 Task: Select CSS Software.
Action: Mouse moved to (348, 88)
Screenshot: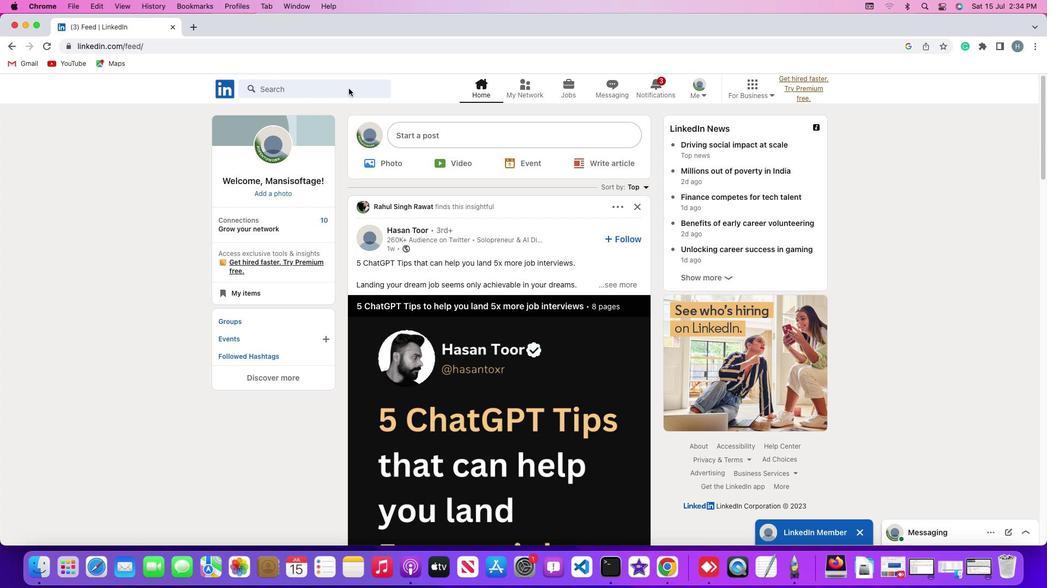 
Action: Mouse pressed left at (348, 88)
Screenshot: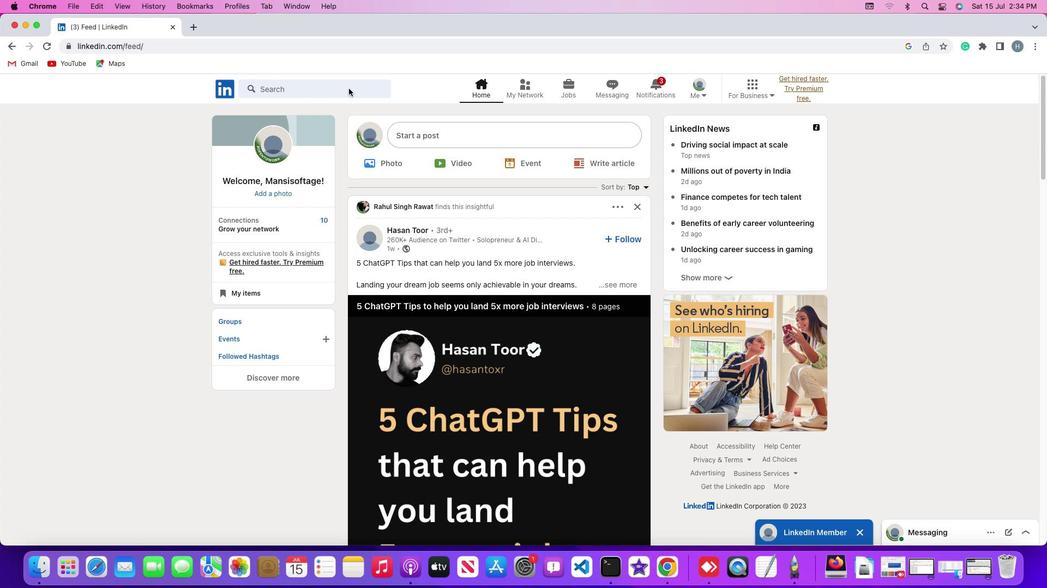 
Action: Mouse pressed left at (348, 88)
Screenshot: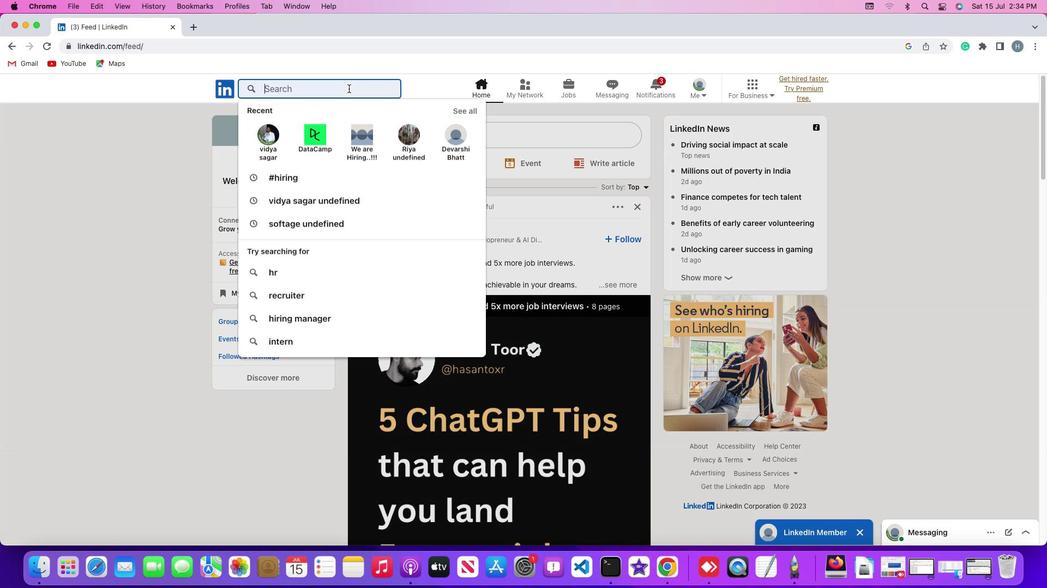 
Action: Key pressed Key.shift'#''h''i''r''i''n''g'Key.enter
Screenshot: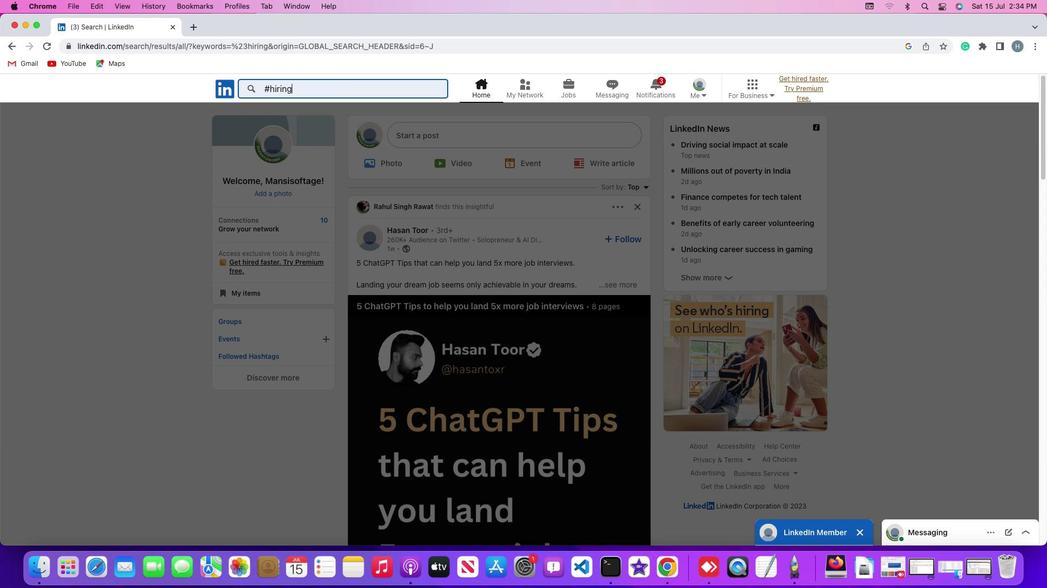 
Action: Mouse moved to (587, 118)
Screenshot: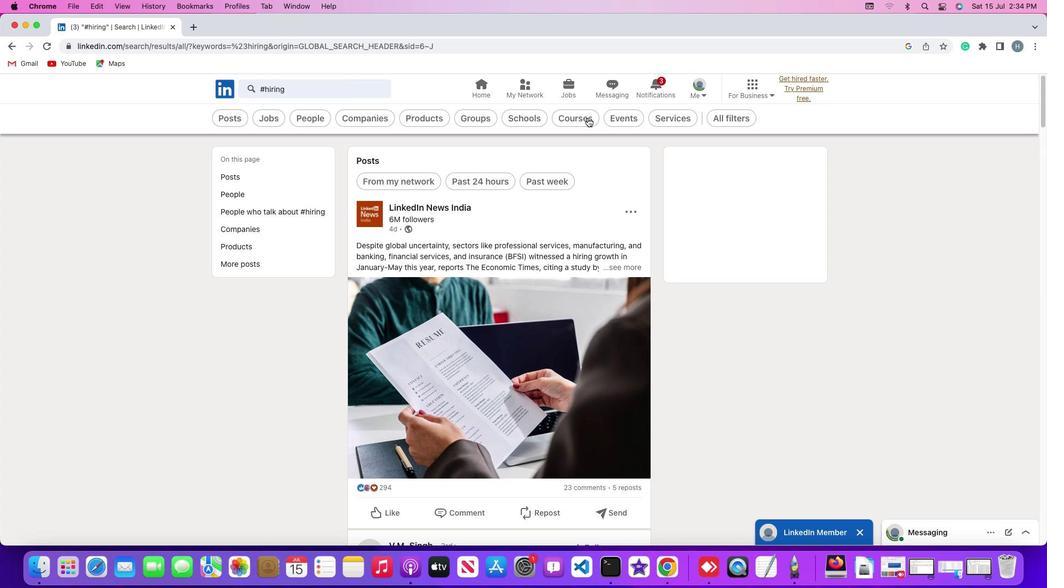 
Action: Mouse pressed left at (587, 118)
Screenshot: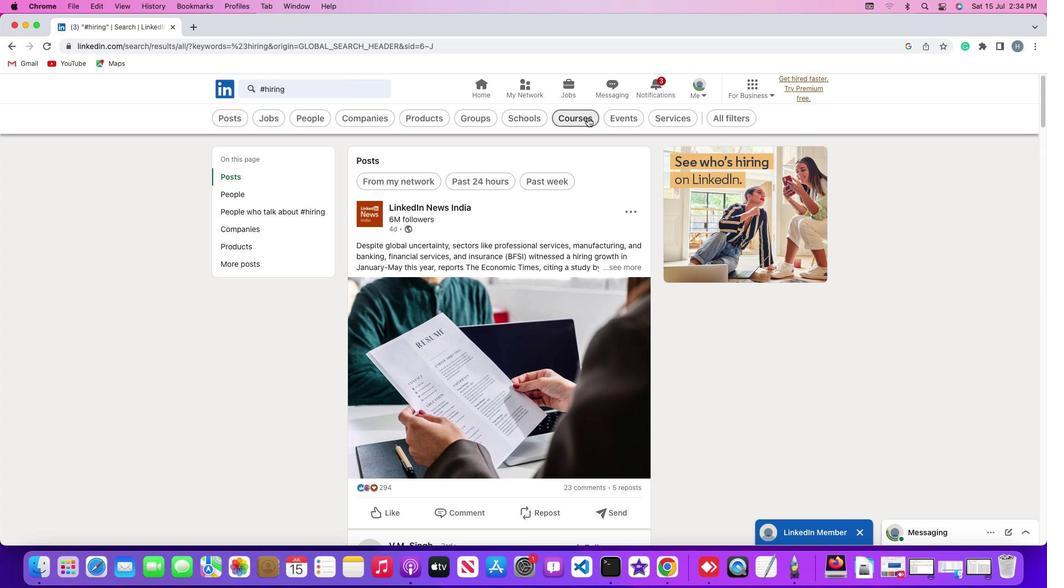 
Action: Mouse moved to (464, 119)
Screenshot: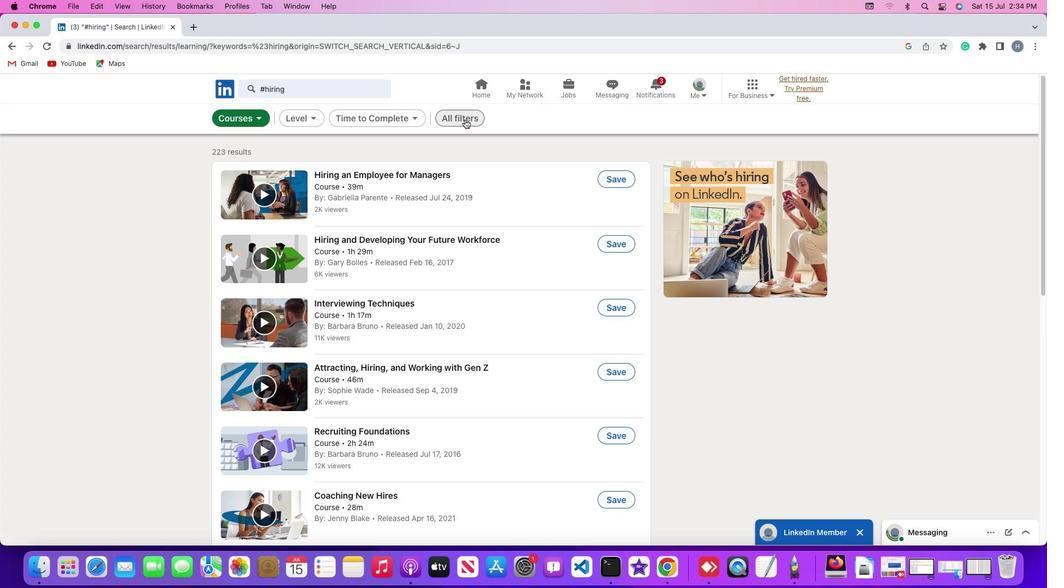 
Action: Mouse pressed left at (464, 119)
Screenshot: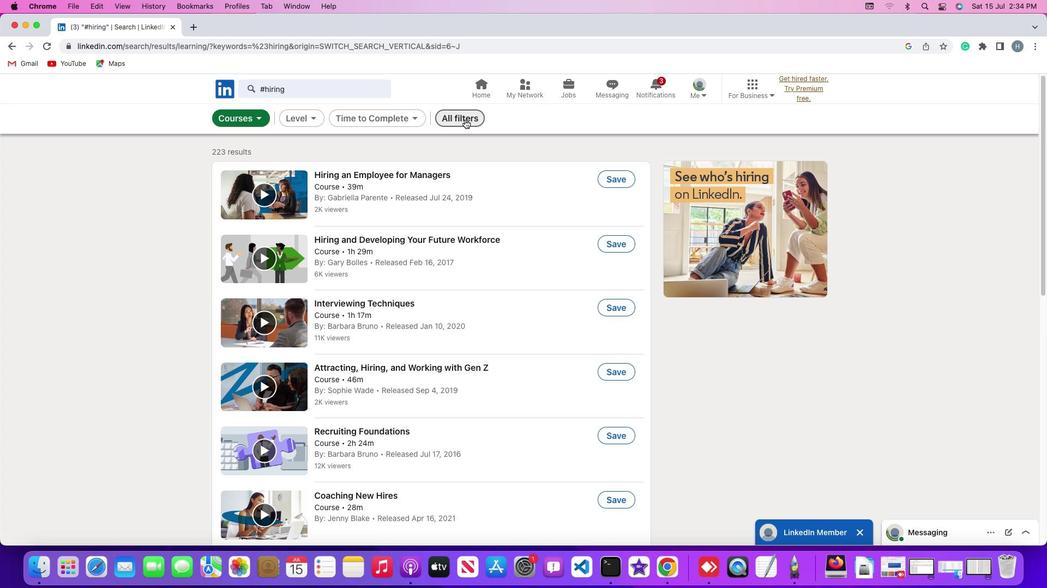 
Action: Mouse moved to (869, 425)
Screenshot: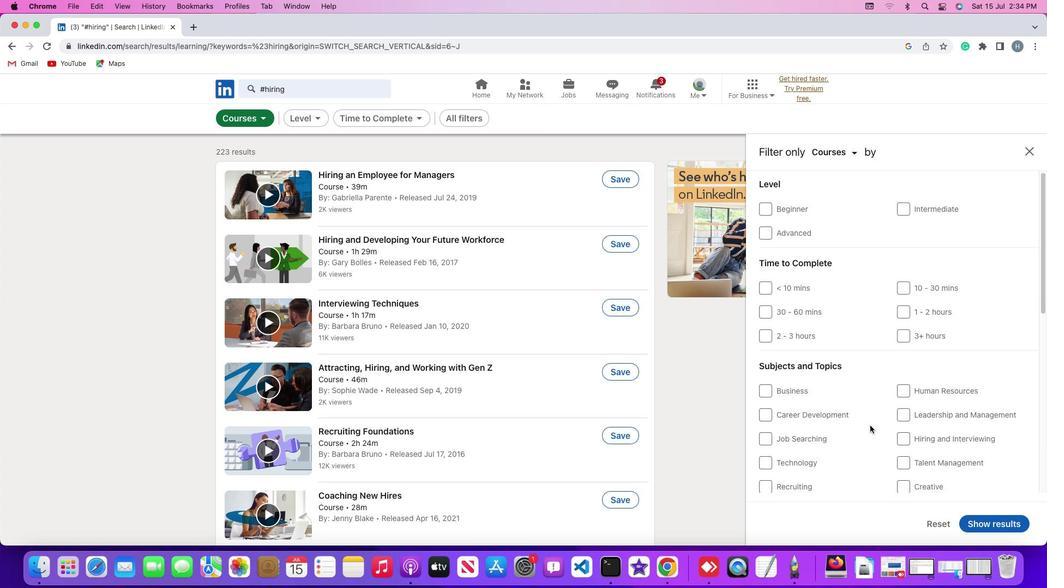 
Action: Mouse scrolled (869, 425) with delta (0, 0)
Screenshot: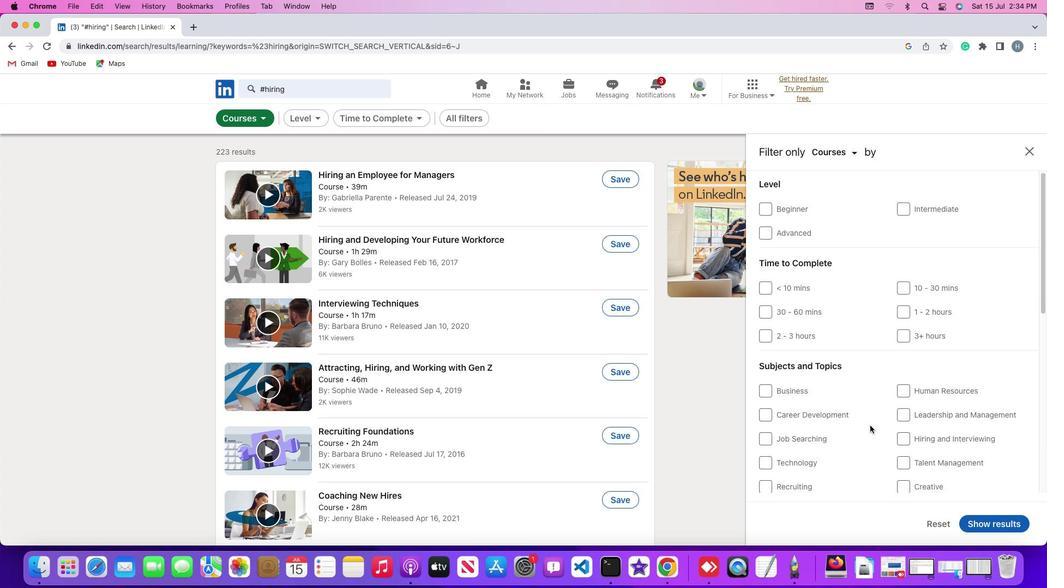 
Action: Mouse scrolled (869, 425) with delta (0, 0)
Screenshot: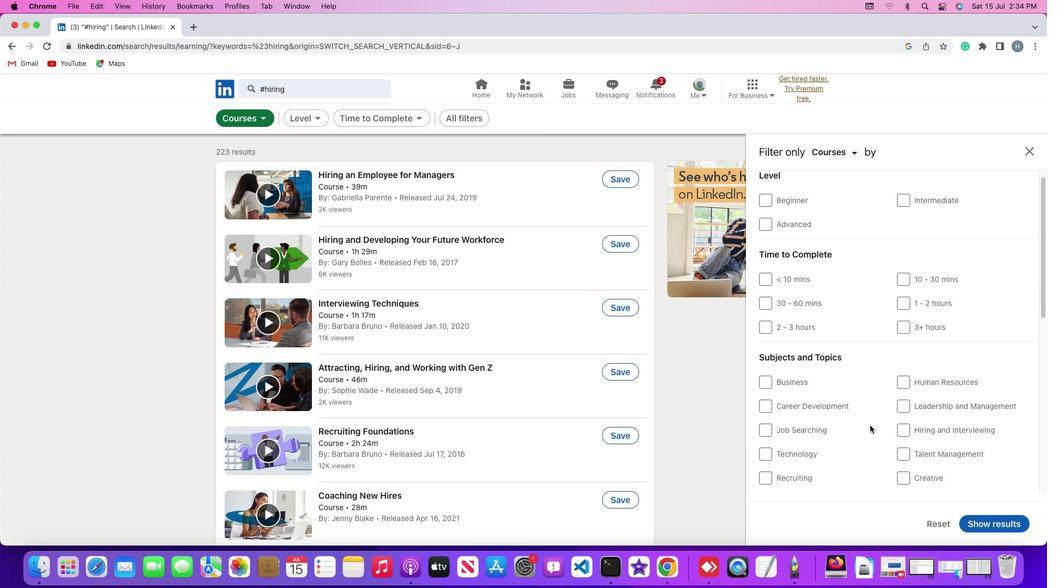 
Action: Mouse scrolled (869, 425) with delta (0, 0)
Screenshot: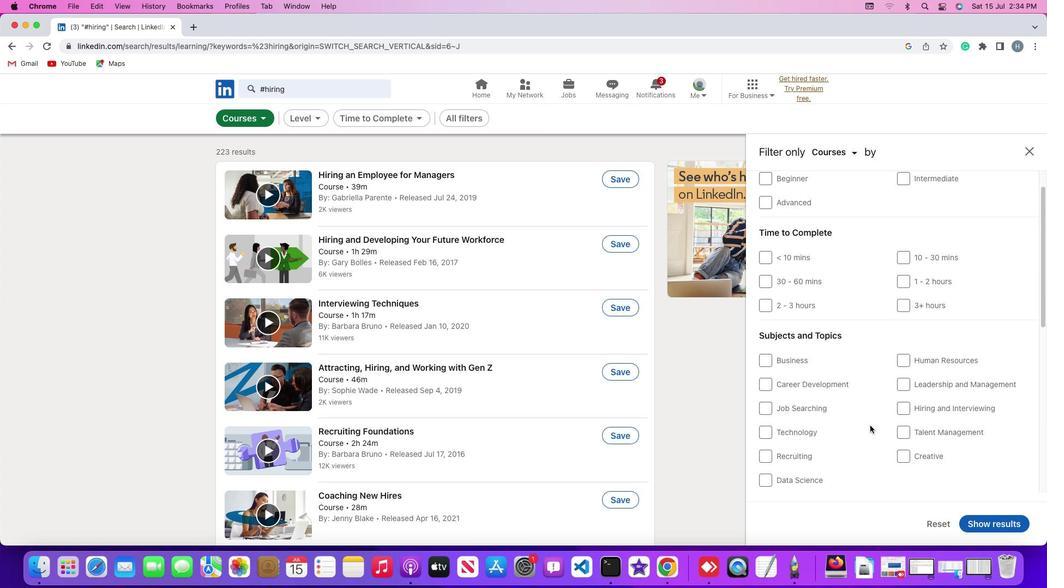 
Action: Mouse scrolled (869, 425) with delta (0, 0)
Screenshot: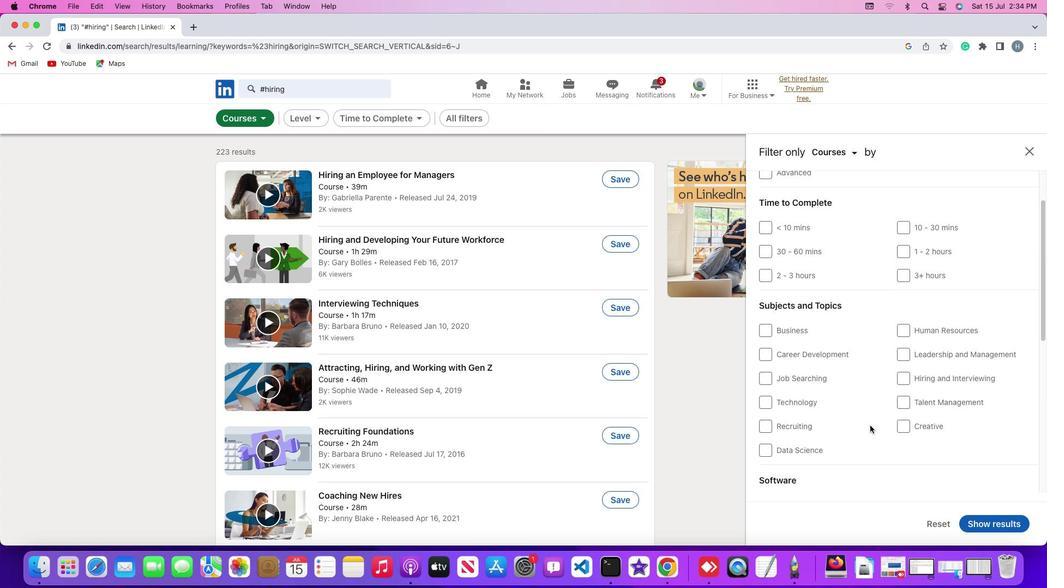 
Action: Mouse scrolled (869, 425) with delta (0, 0)
Screenshot: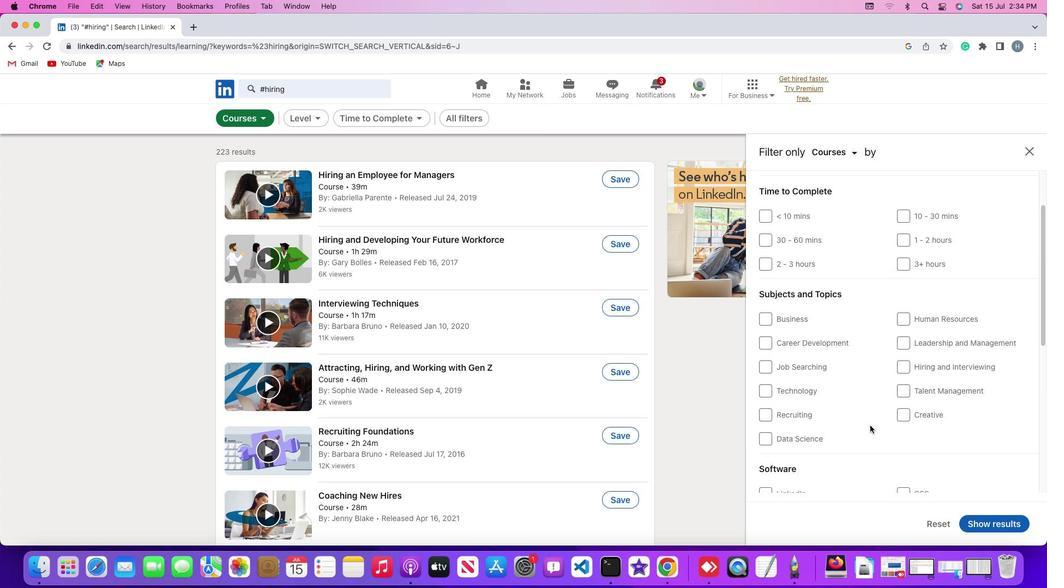 
Action: Mouse scrolled (869, 425) with delta (0, -1)
Screenshot: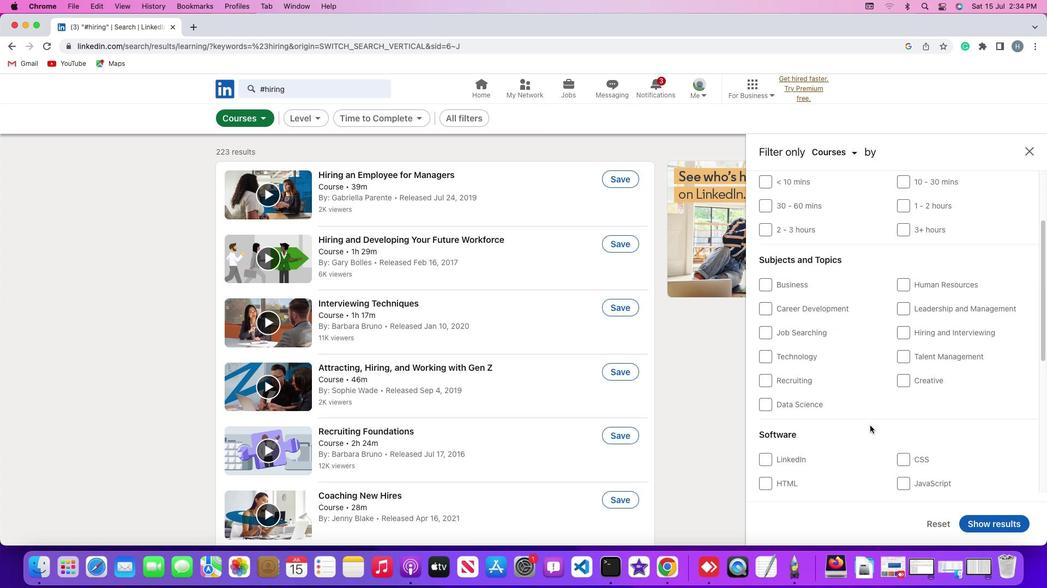 
Action: Mouse scrolled (869, 425) with delta (0, 0)
Screenshot: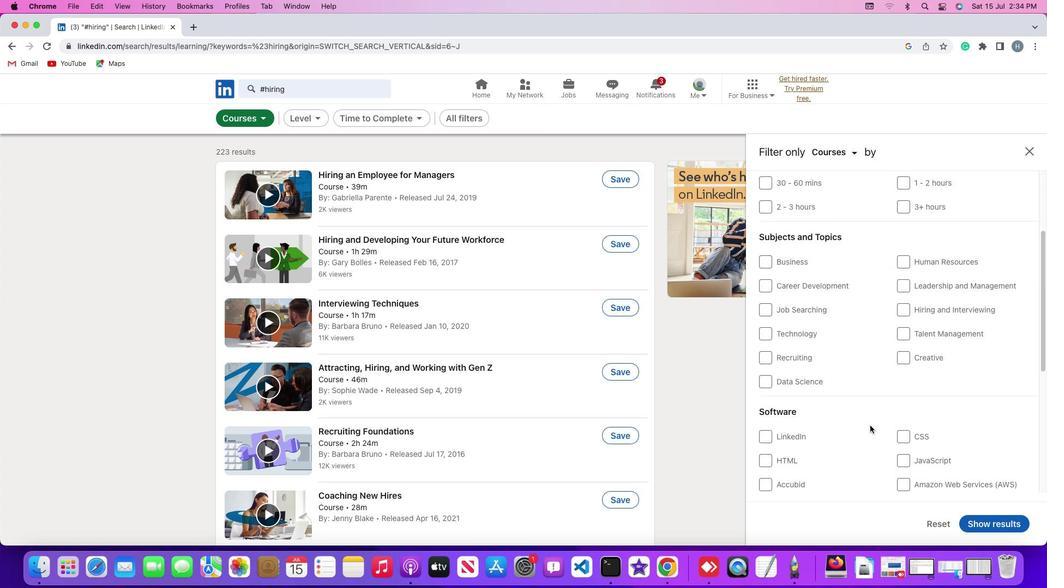 
Action: Mouse scrolled (869, 425) with delta (0, 0)
Screenshot: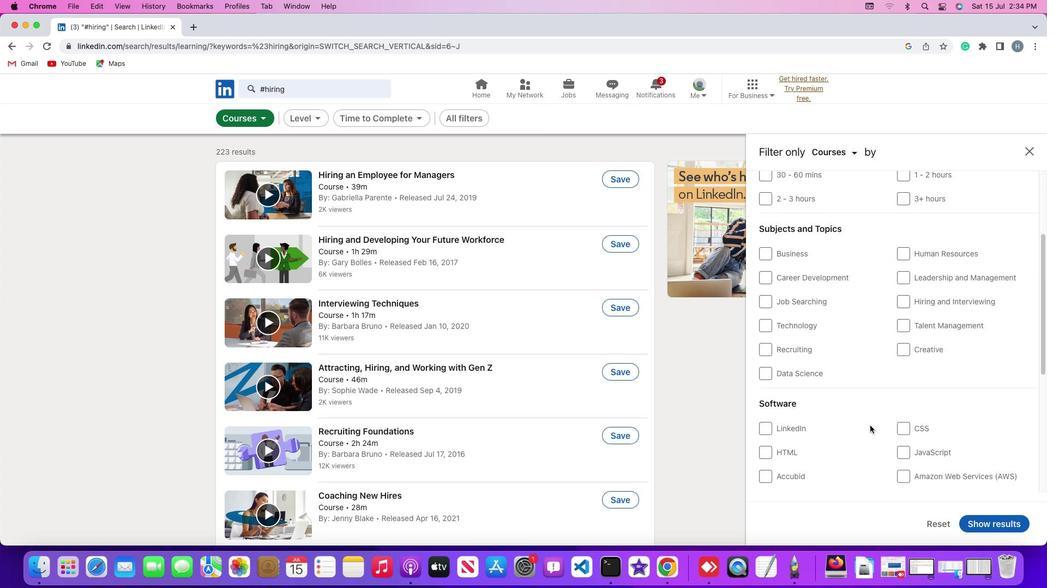 
Action: Mouse scrolled (869, 425) with delta (0, -1)
Screenshot: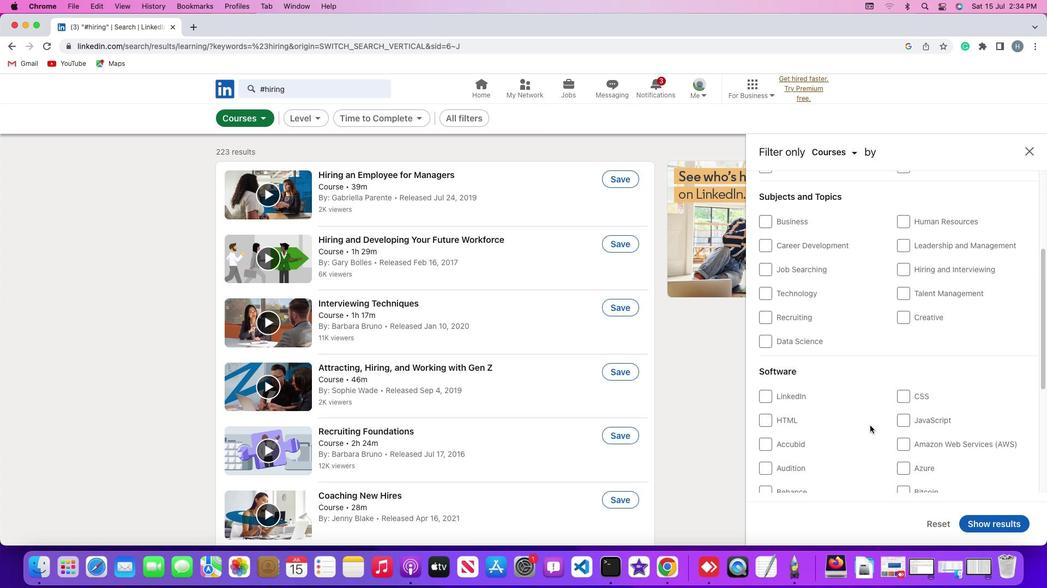 
Action: Mouse moved to (903, 369)
Screenshot: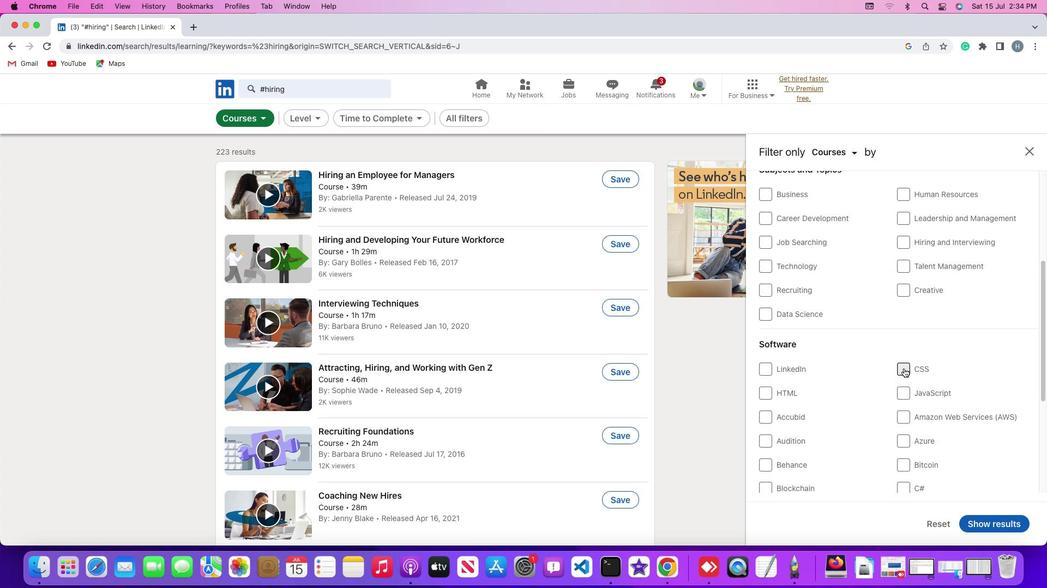 
Action: Mouse pressed left at (903, 369)
Screenshot: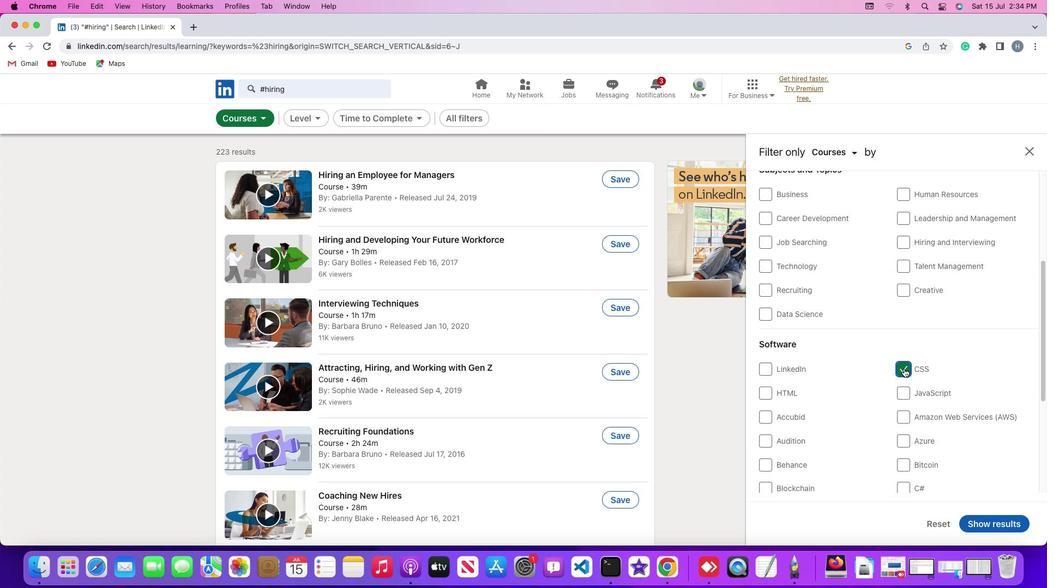 
Action: Mouse moved to (974, 523)
Screenshot: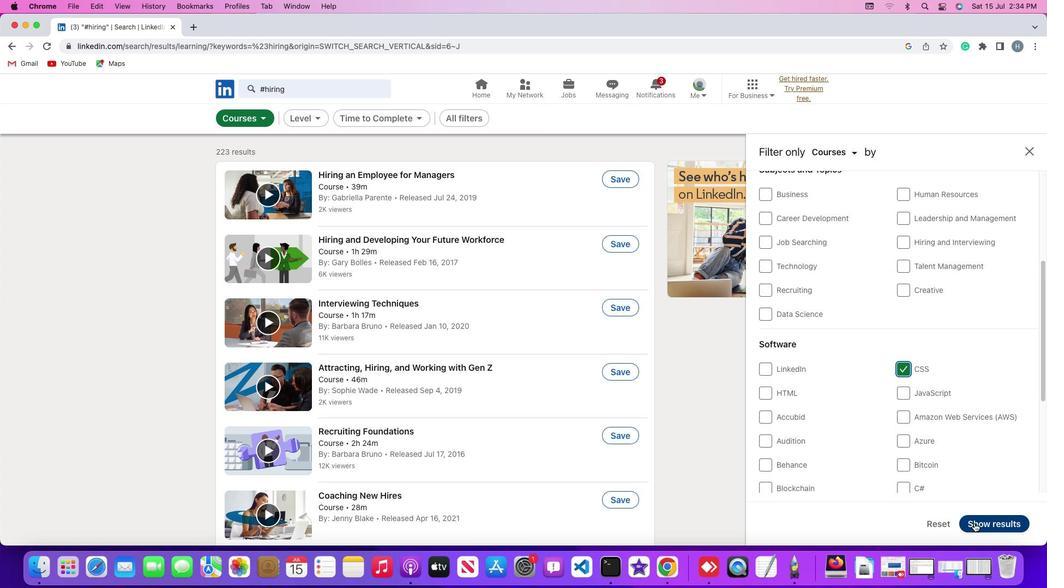 
